 Task: Add Attachment from "Attach a link" to Card Card0000000344 in Board Board0000000086 in Workspace WS0000000029 in Trello. Add Cover Red to Card Card0000000344 in Board Board0000000086 in Workspace WS0000000029 in Trello. Add "Join Card" Button Button0000000344  to Card Card0000000344 in Board Board0000000086 in Workspace WS0000000029 in Trello. Add Description DS0000000344 to Card Card0000000344 in Board Board0000000086 in Workspace WS0000000029 in Trello. Add Comment CM0000000344 to Card Card0000000344 in Board Board0000000086 in Workspace WS0000000029 in Trello
Action: Mouse moved to (81, 328)
Screenshot: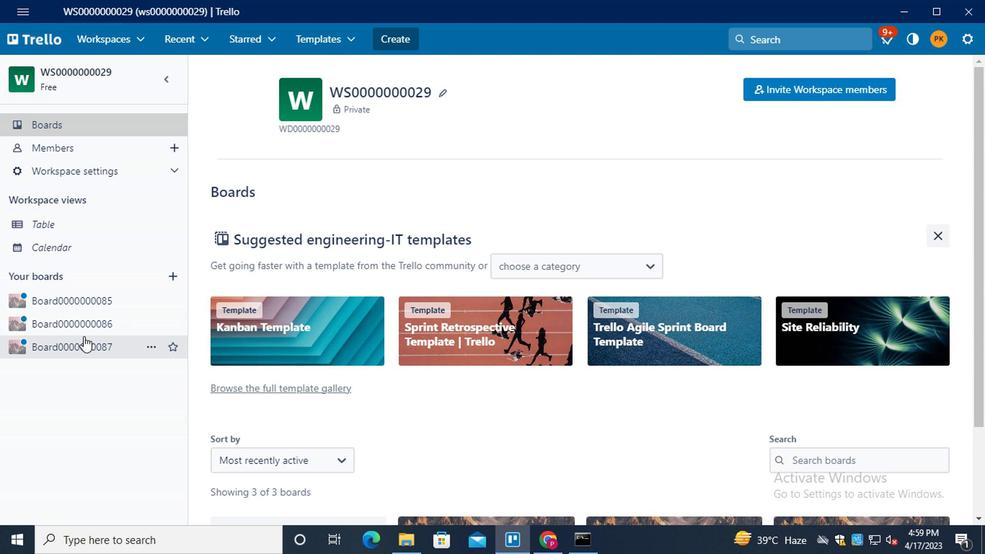 
Action: Mouse pressed left at (81, 328)
Screenshot: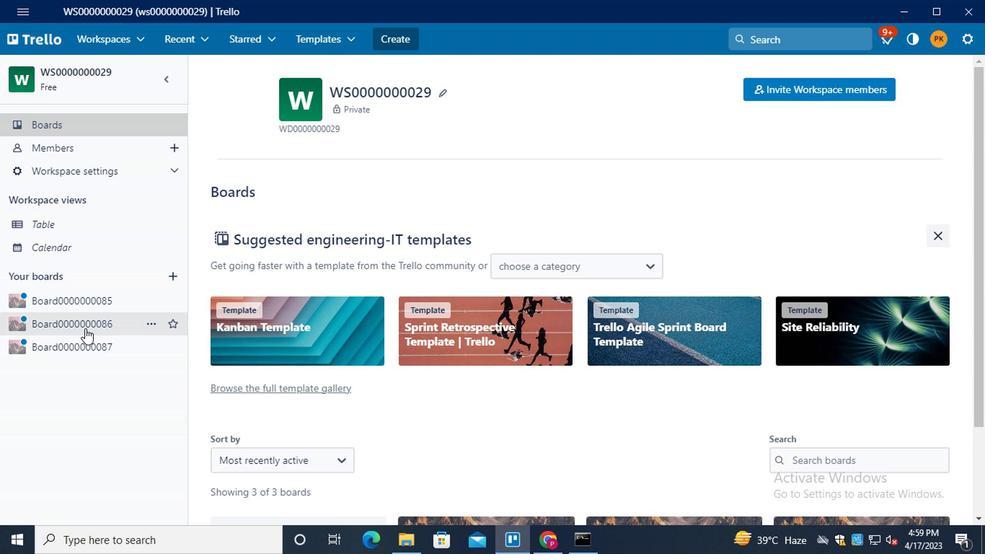 
Action: Mouse moved to (280, 352)
Screenshot: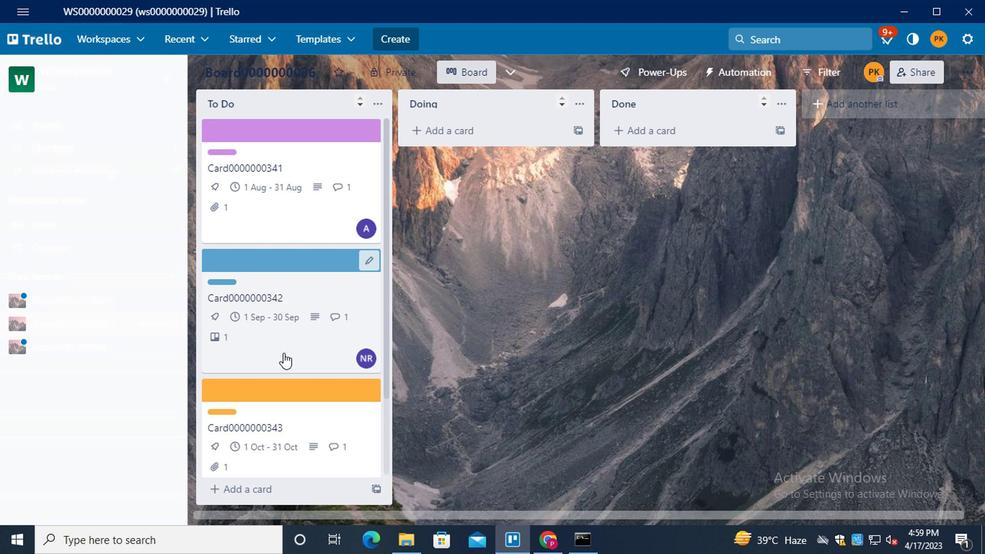 
Action: Mouse scrolled (280, 352) with delta (0, 0)
Screenshot: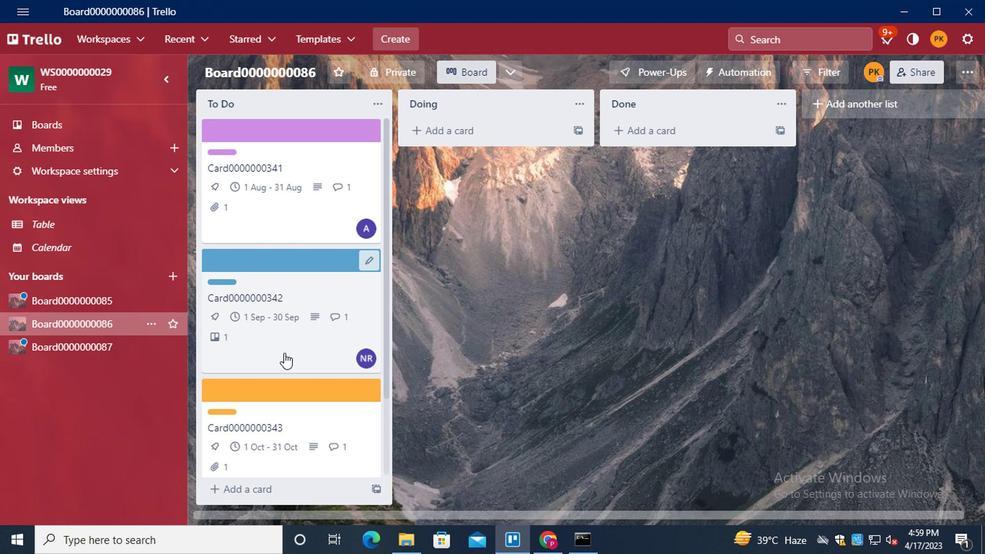 
Action: Mouse scrolled (280, 352) with delta (0, 0)
Screenshot: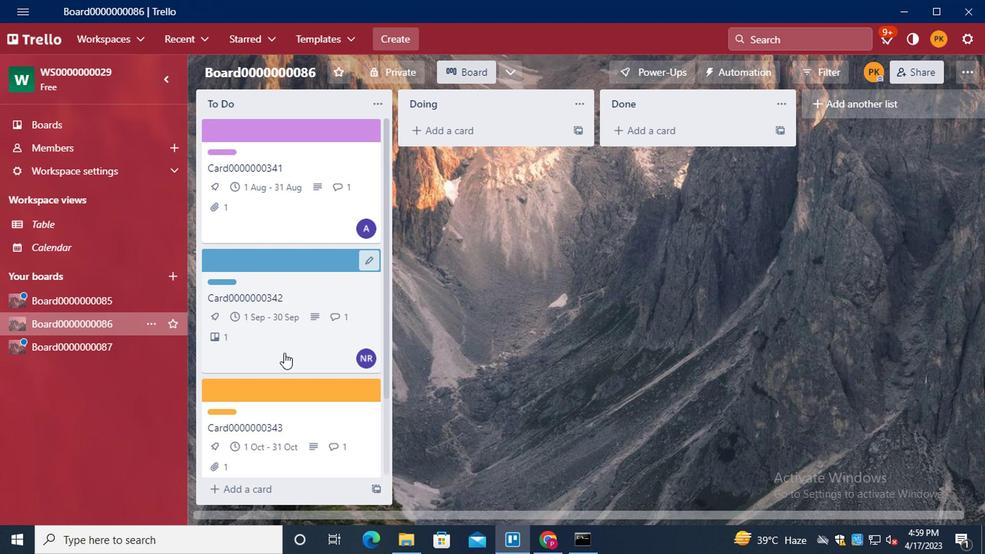
Action: Mouse scrolled (280, 352) with delta (0, 0)
Screenshot: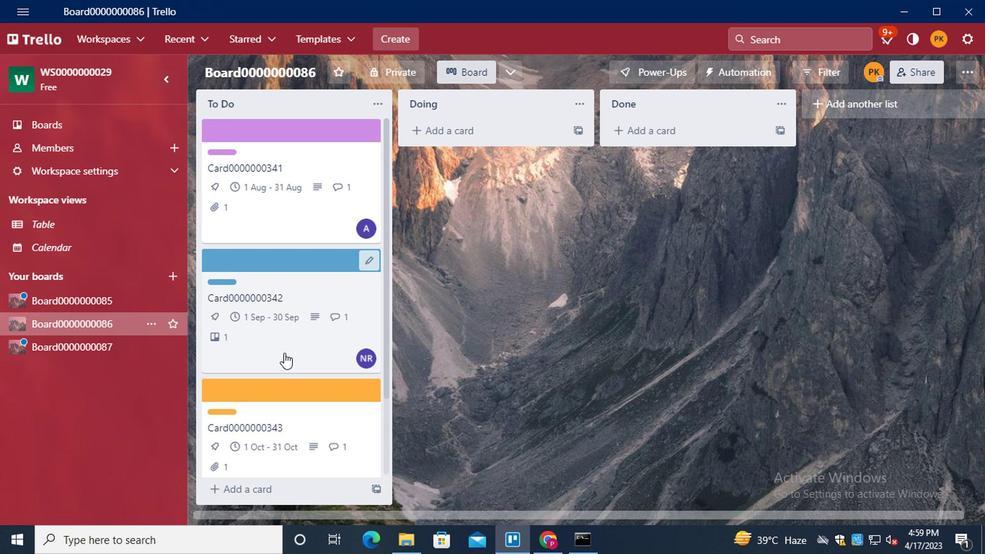 
Action: Mouse moved to (295, 439)
Screenshot: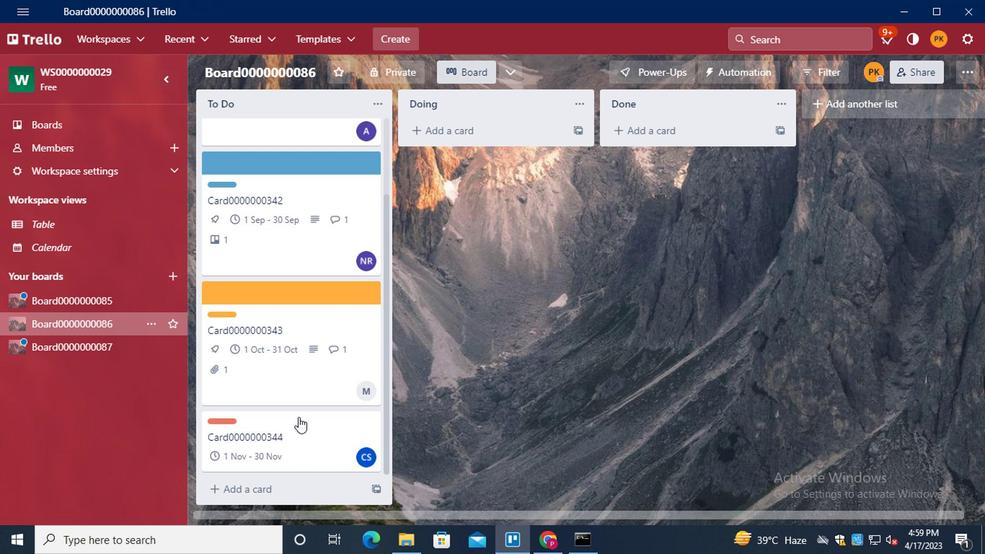 
Action: Mouse pressed left at (295, 439)
Screenshot: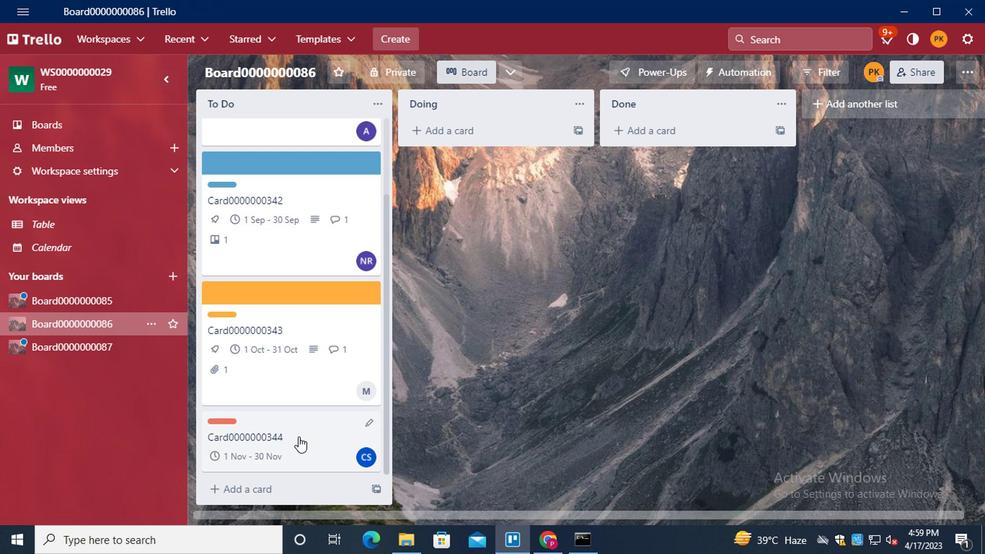 
Action: Mouse moved to (694, 256)
Screenshot: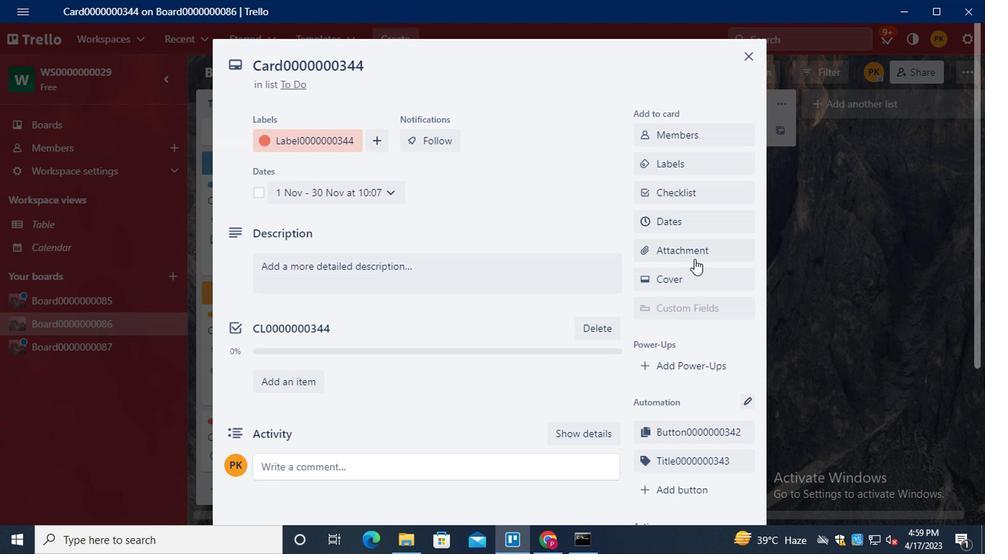 
Action: Mouse pressed left at (694, 256)
Screenshot: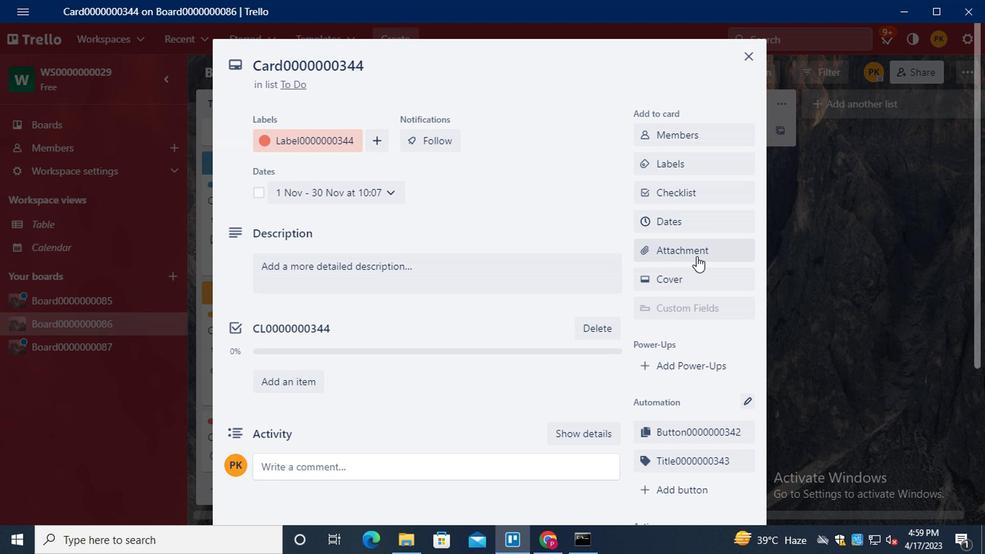 
Action: Mouse moved to (671, 253)
Screenshot: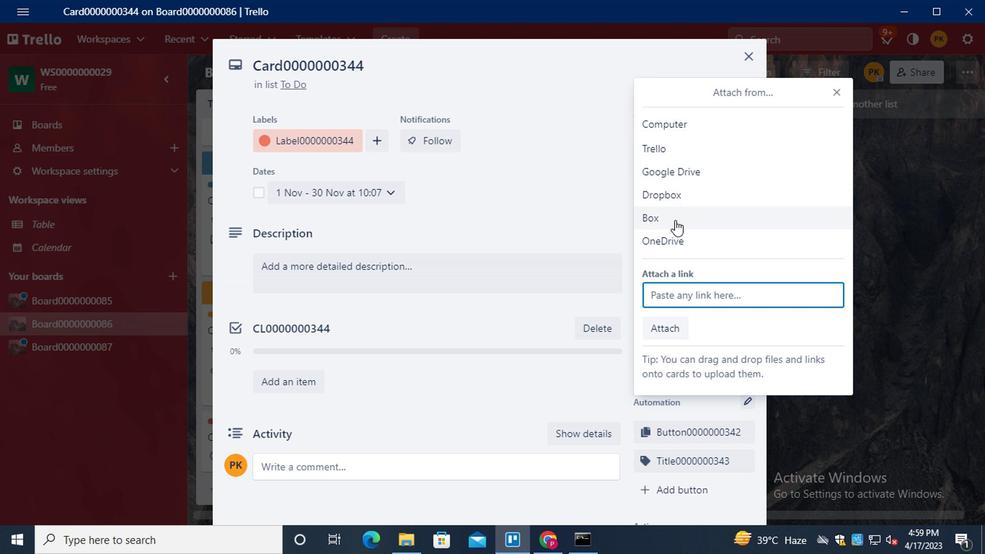 
Action: Key pressed ctrl+V<Key.enter>
Screenshot: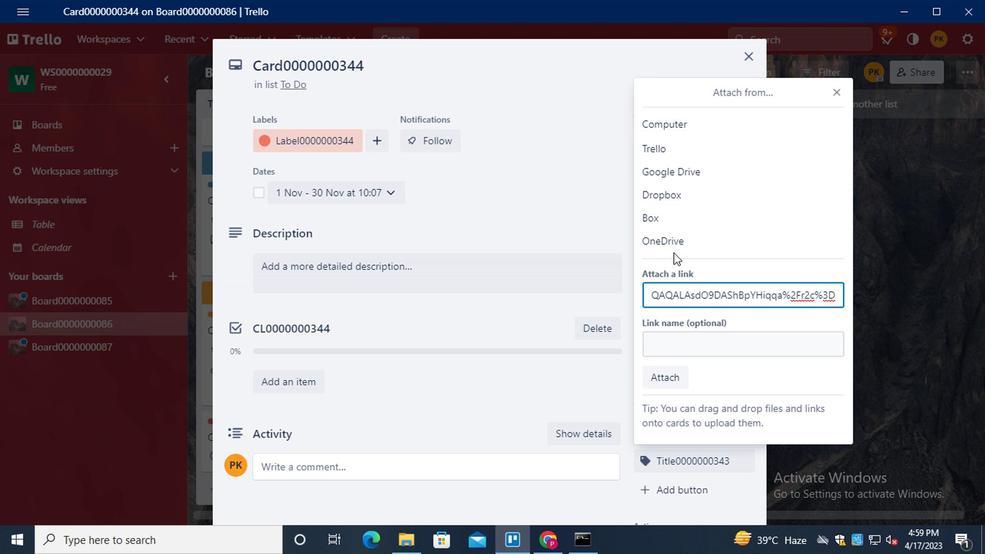 
Action: Mouse moved to (693, 280)
Screenshot: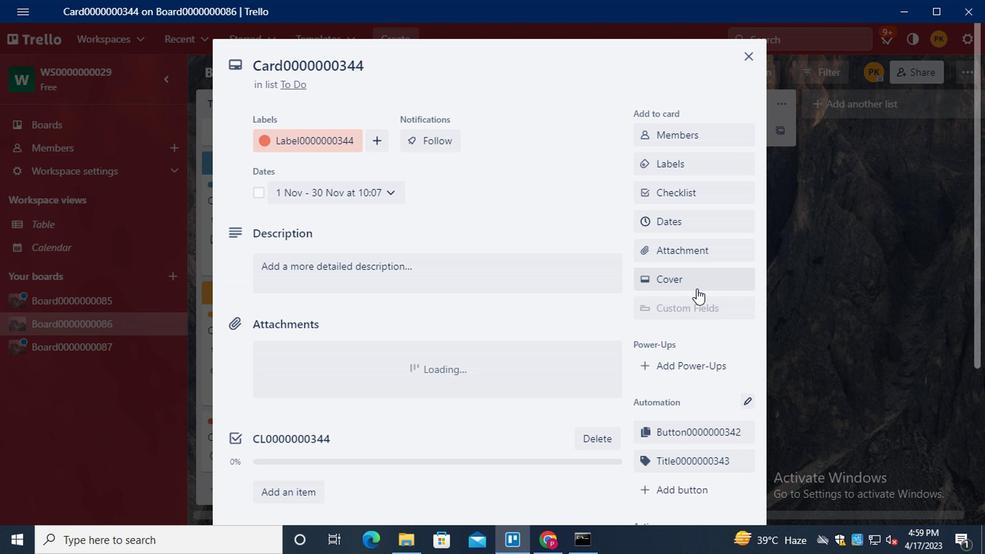 
Action: Mouse pressed left at (693, 280)
Screenshot: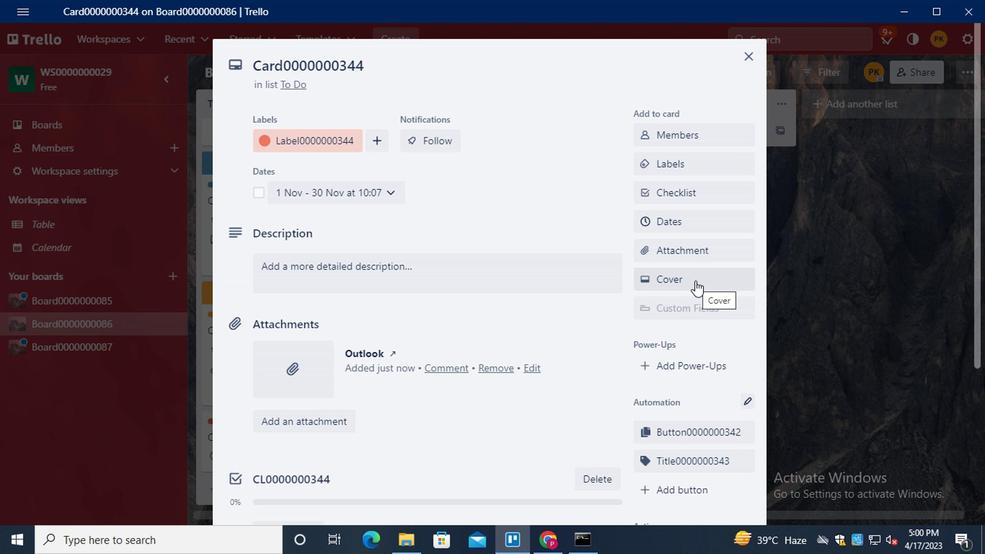 
Action: Mouse moved to (769, 241)
Screenshot: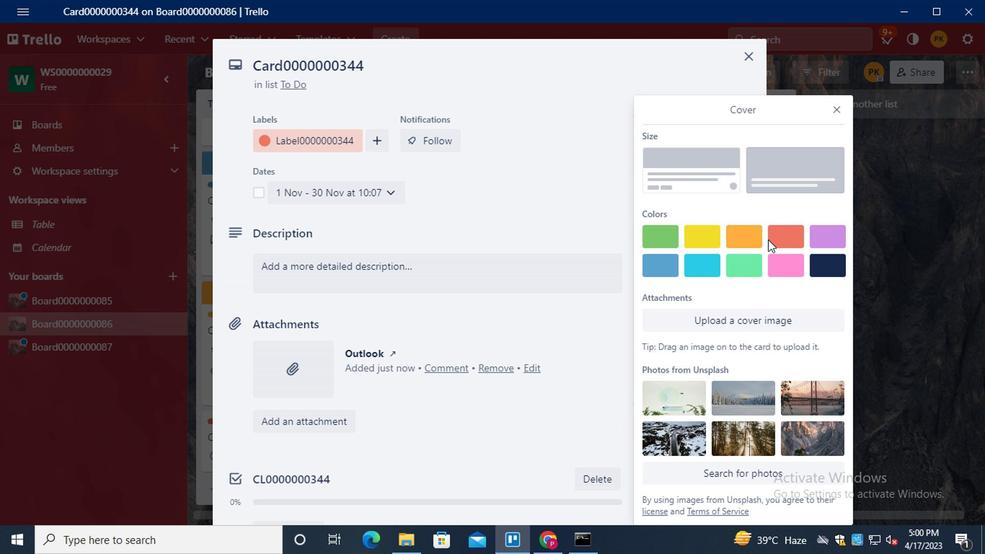 
Action: Mouse pressed left at (769, 241)
Screenshot: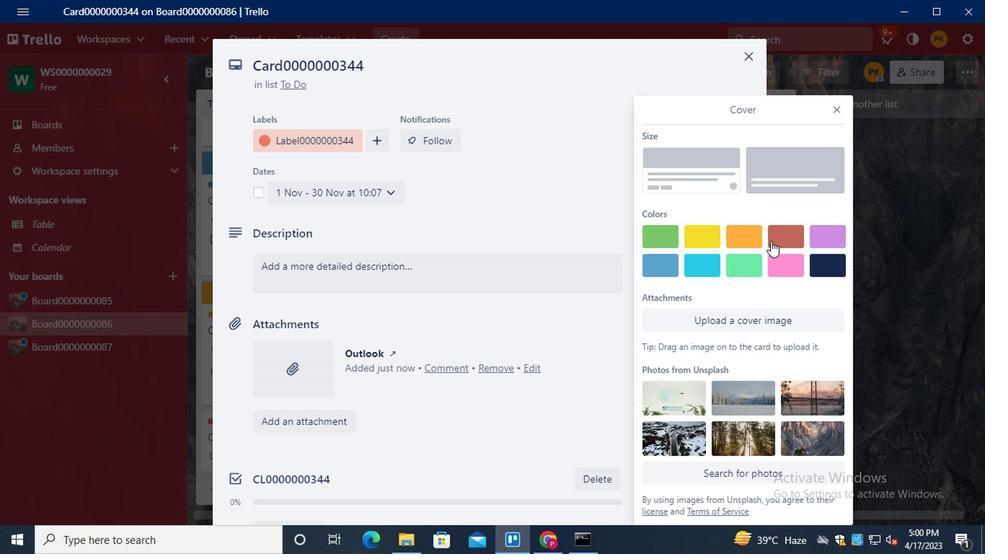 
Action: Mouse moved to (832, 85)
Screenshot: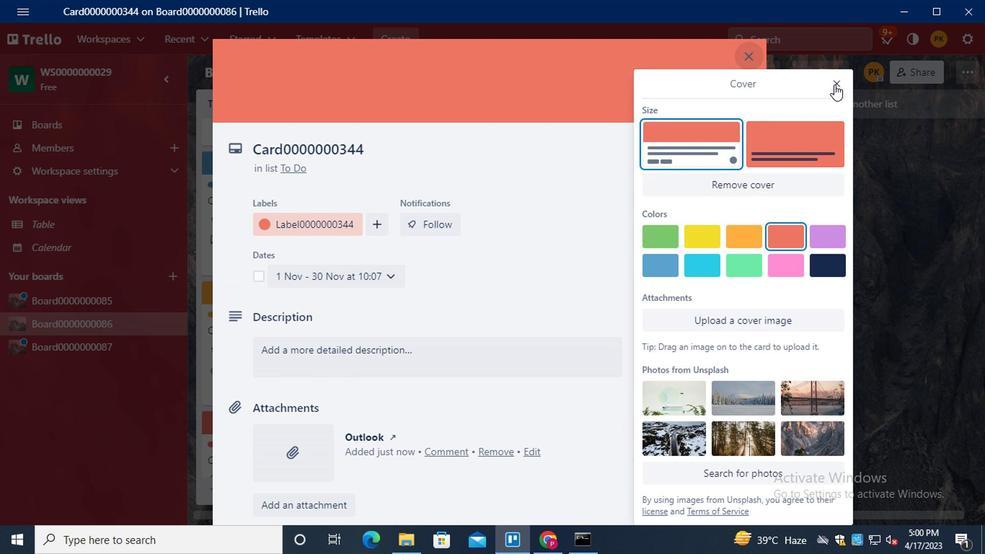 
Action: Mouse pressed left at (832, 85)
Screenshot: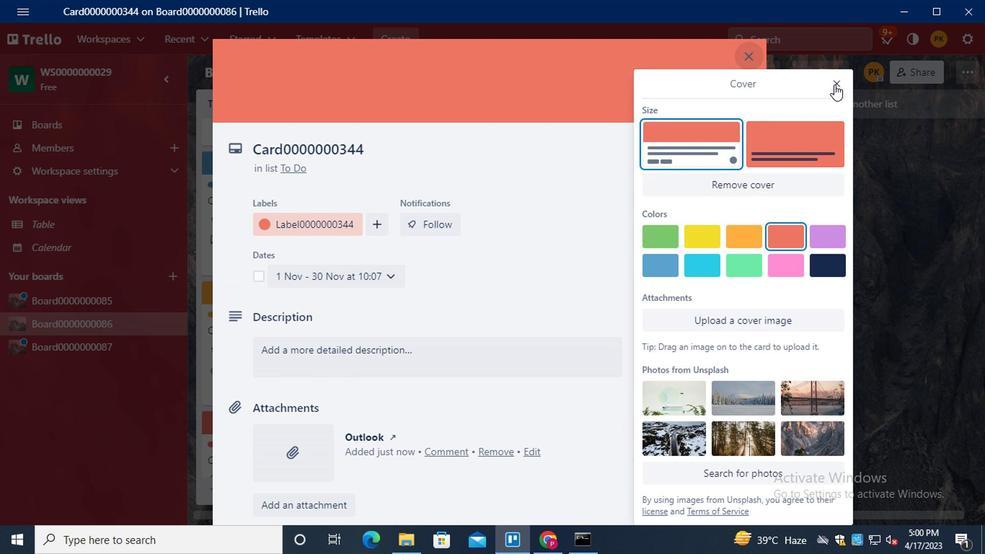 
Action: Mouse moved to (724, 311)
Screenshot: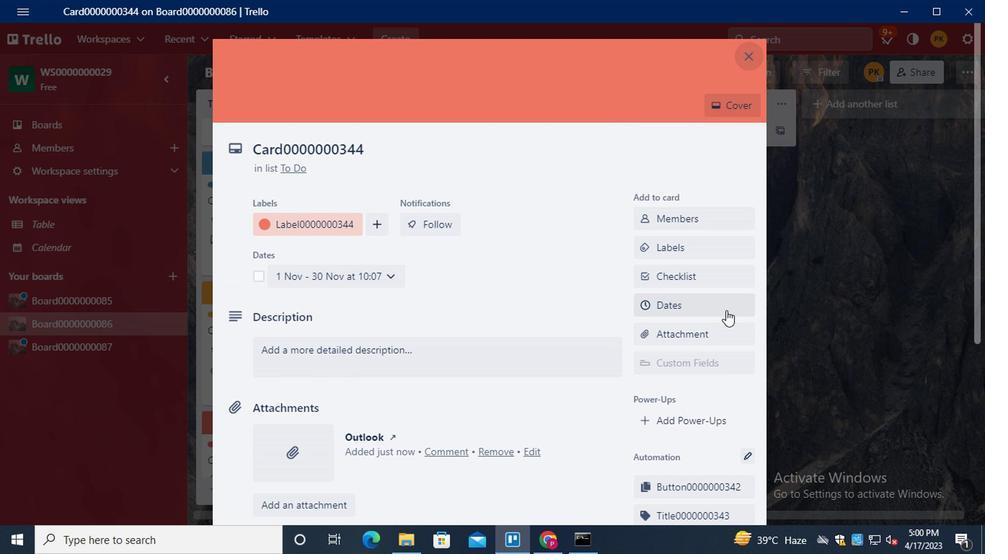 
Action: Mouse scrolled (724, 310) with delta (0, 0)
Screenshot: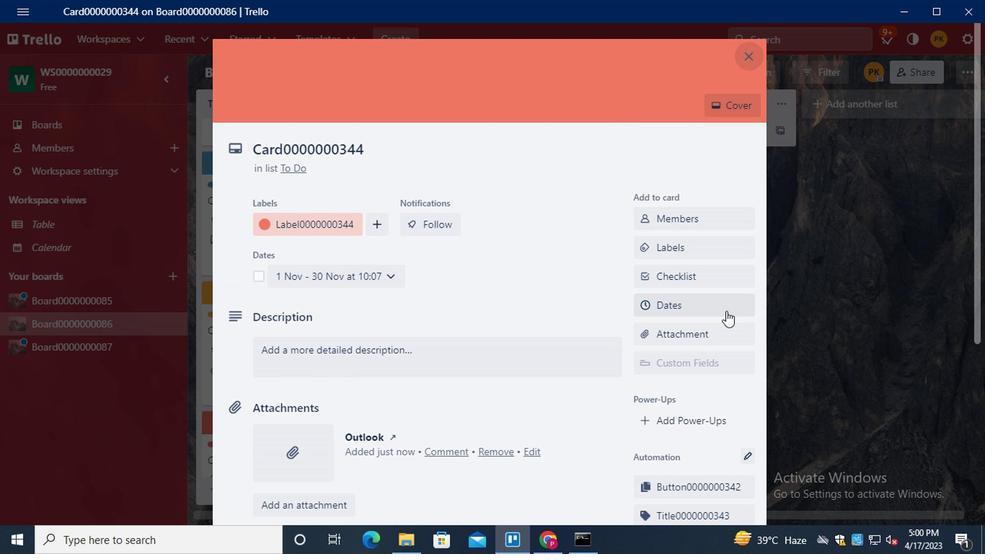 
Action: Mouse scrolled (724, 310) with delta (0, 0)
Screenshot: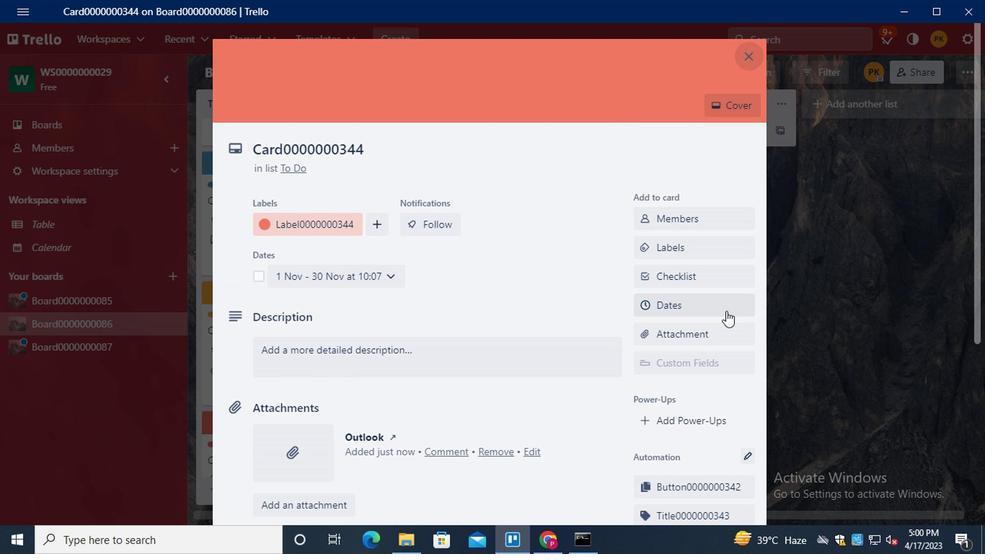 
Action: Mouse moved to (679, 394)
Screenshot: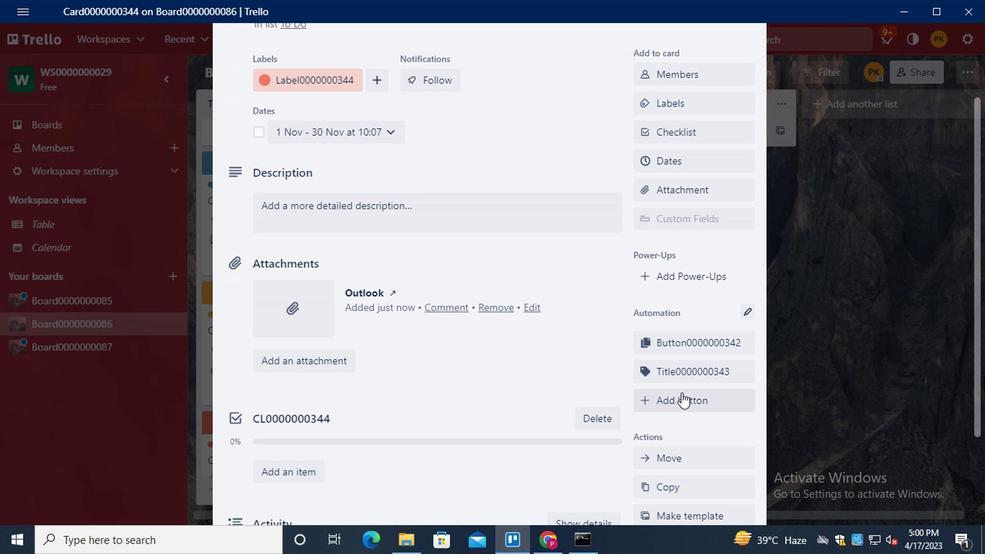 
Action: Mouse pressed left at (679, 394)
Screenshot: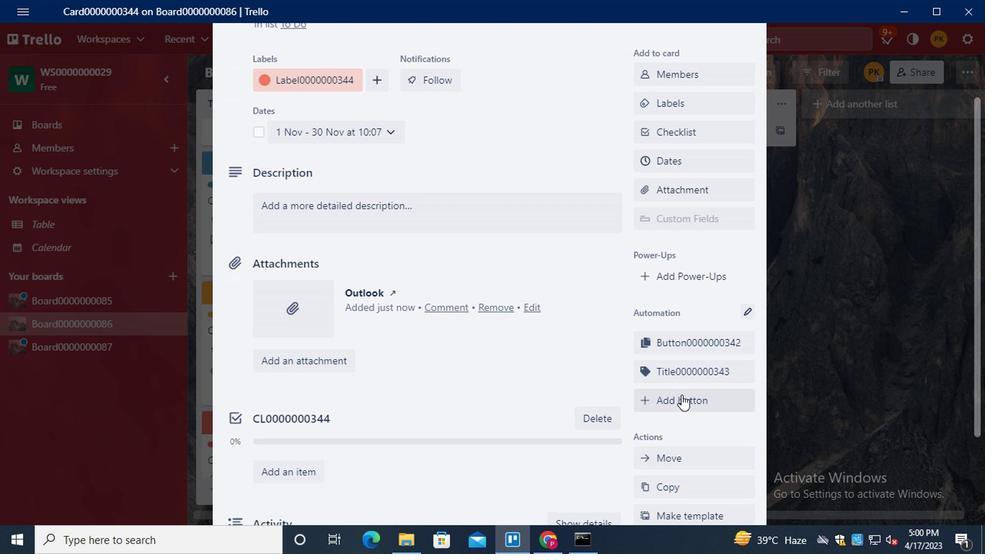 
Action: Mouse moved to (701, 218)
Screenshot: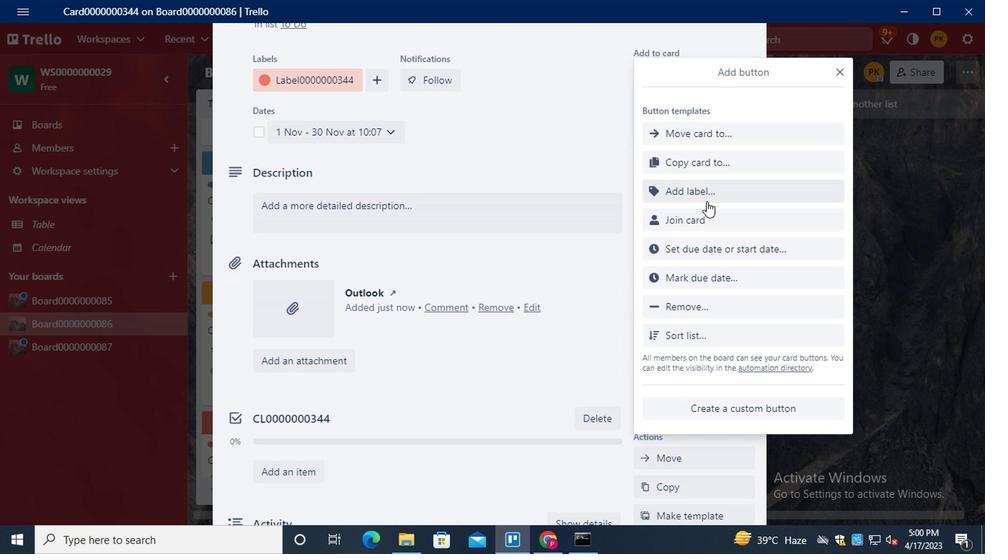 
Action: Mouse pressed left at (701, 218)
Screenshot: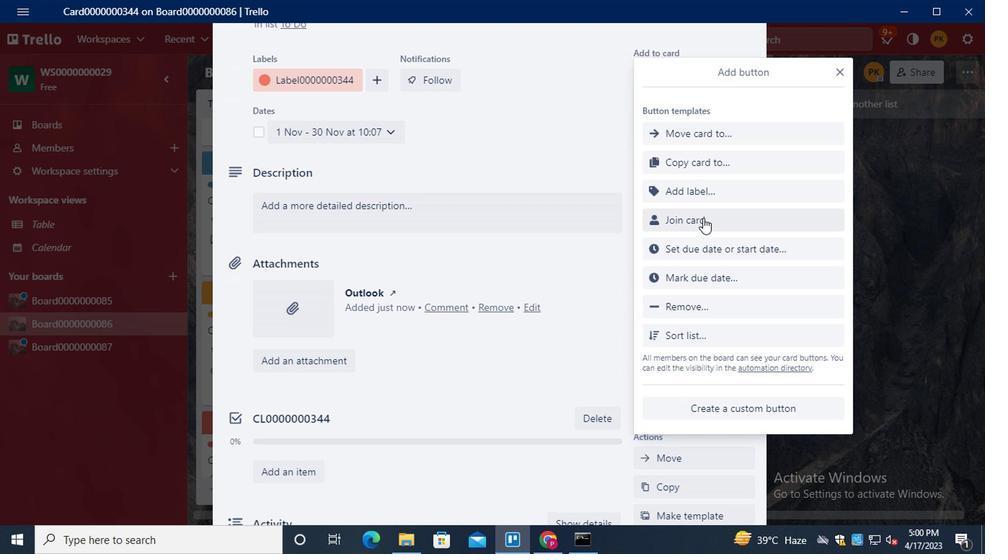 
Action: Key pressed <Key.shift>ctrl+BUTTOM<Key.backspace>N0000000344
Screenshot: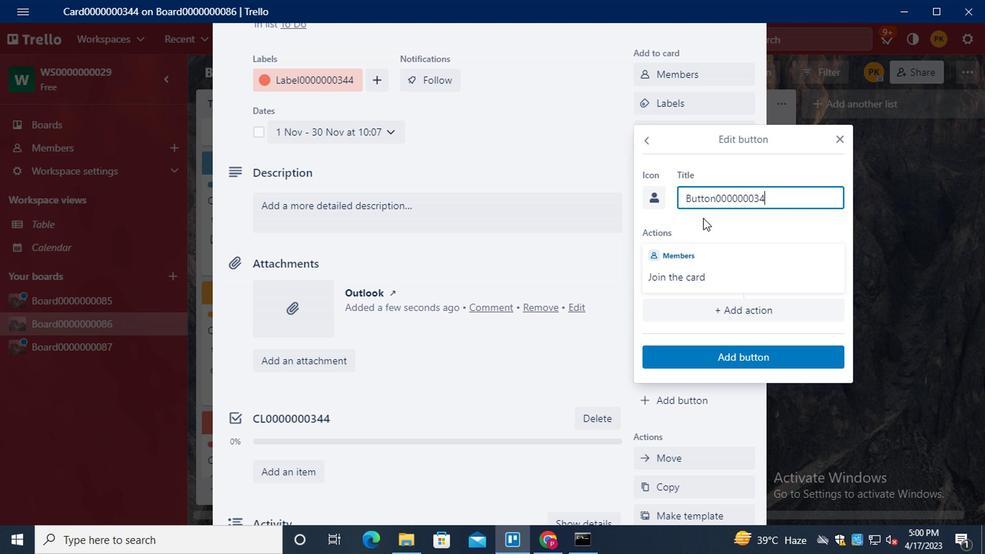 
Action: Mouse moved to (734, 363)
Screenshot: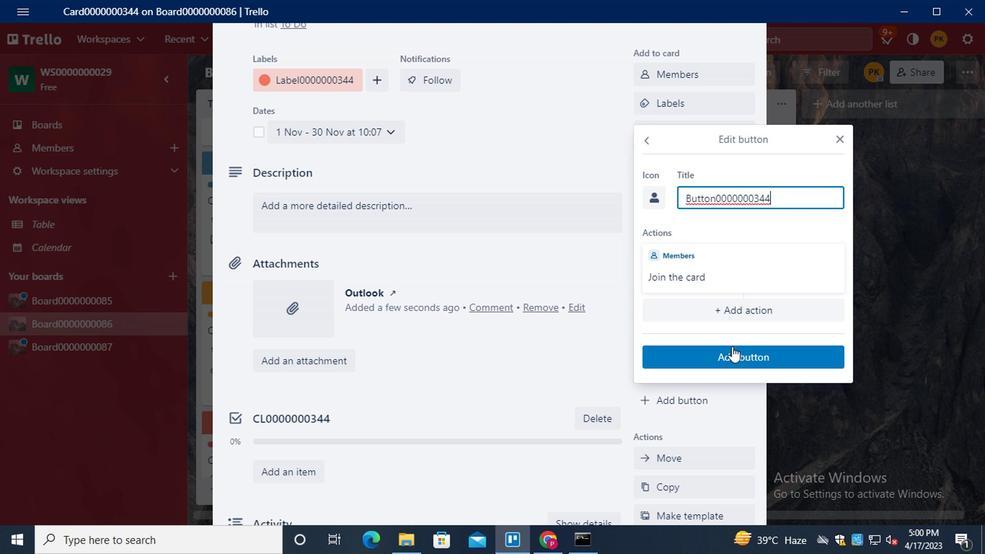 
Action: Mouse pressed left at (734, 363)
Screenshot: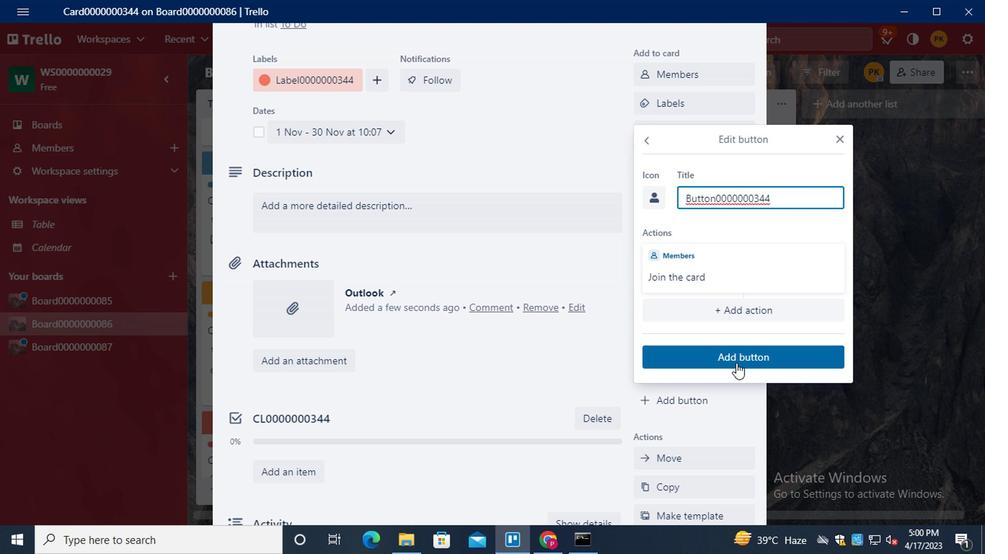 
Action: Mouse moved to (366, 215)
Screenshot: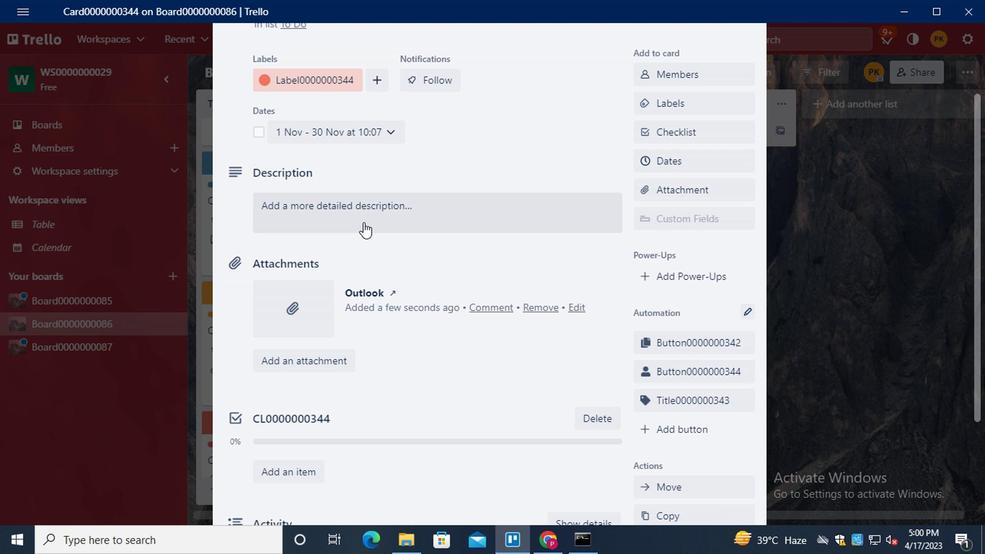 
Action: Mouse pressed left at (366, 215)
Screenshot: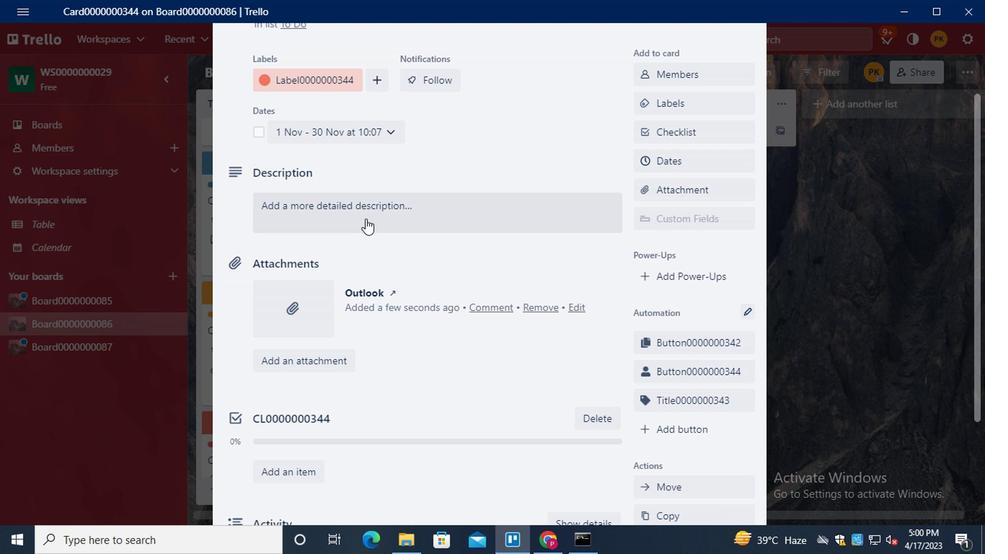 
Action: Key pressed <Key.shift>DS0000000344
Screenshot: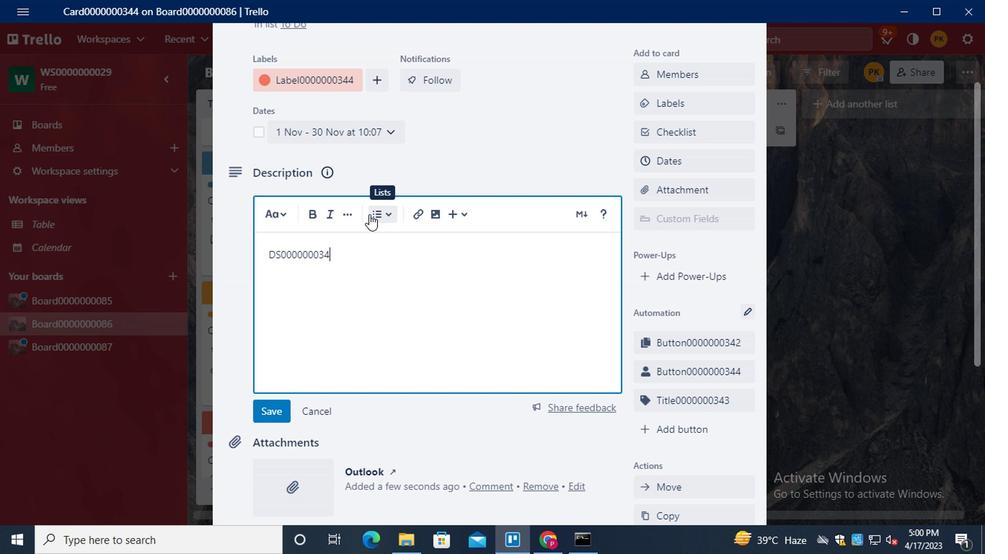 
Action: Mouse moved to (275, 399)
Screenshot: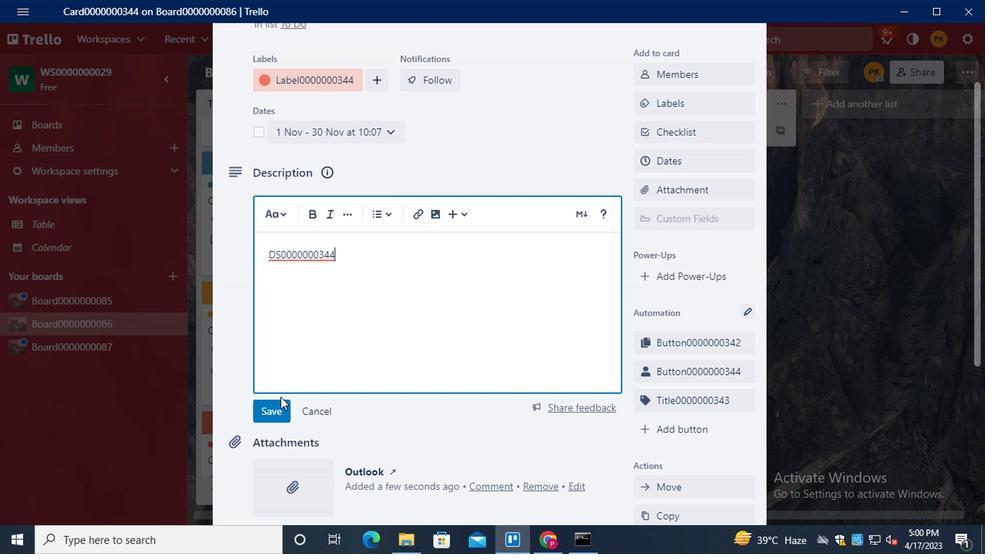 
Action: Mouse pressed left at (275, 399)
Screenshot: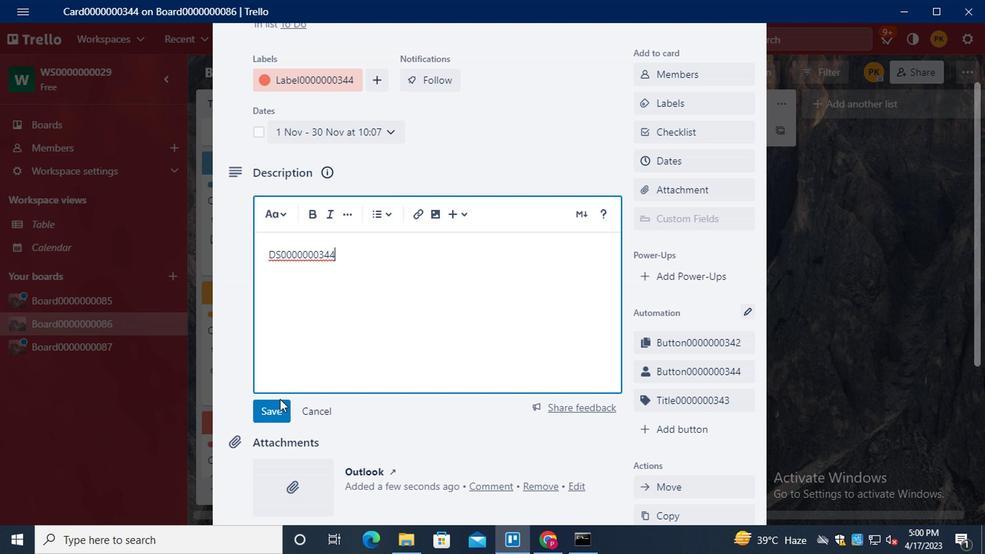 
Action: Mouse moved to (317, 376)
Screenshot: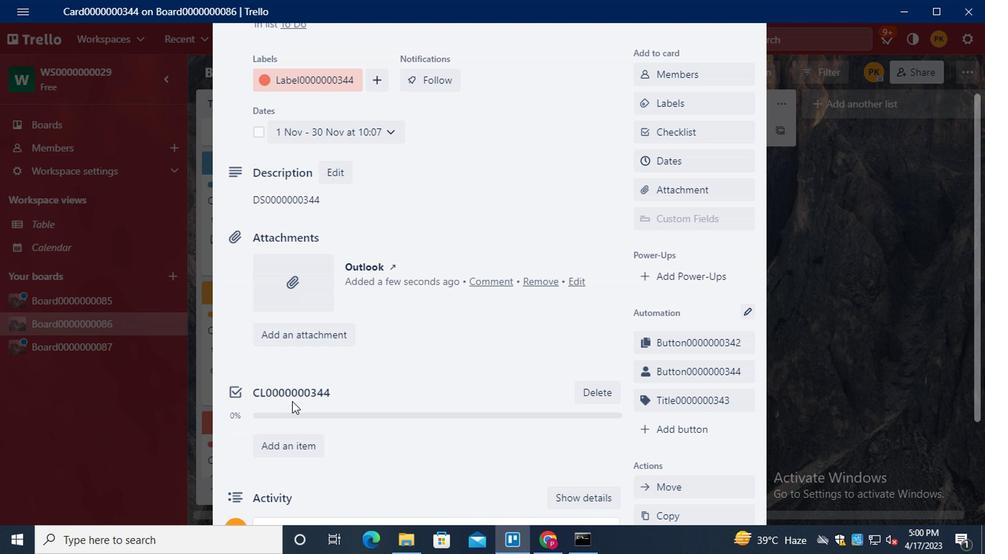 
Action: Mouse scrolled (317, 375) with delta (0, 0)
Screenshot: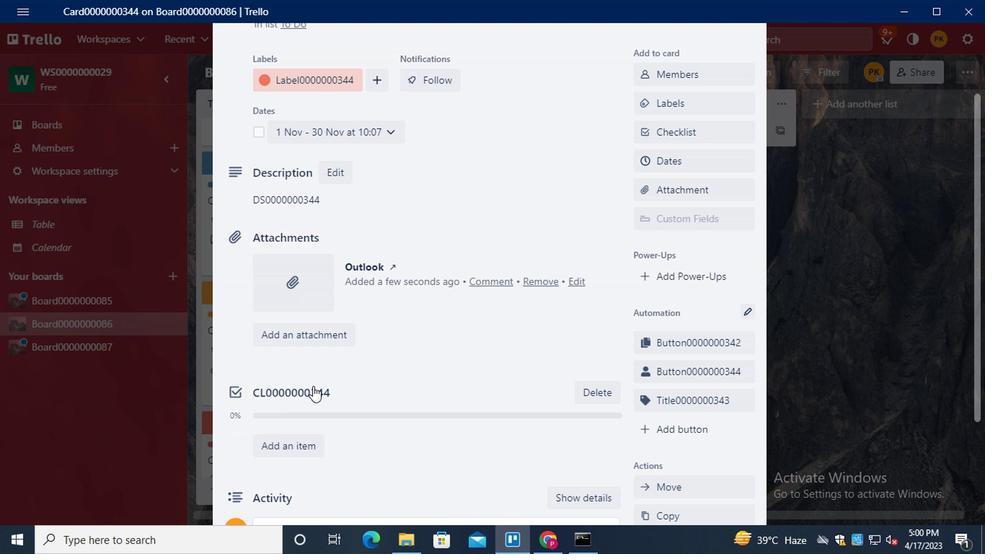 
Action: Mouse scrolled (317, 375) with delta (0, 0)
Screenshot: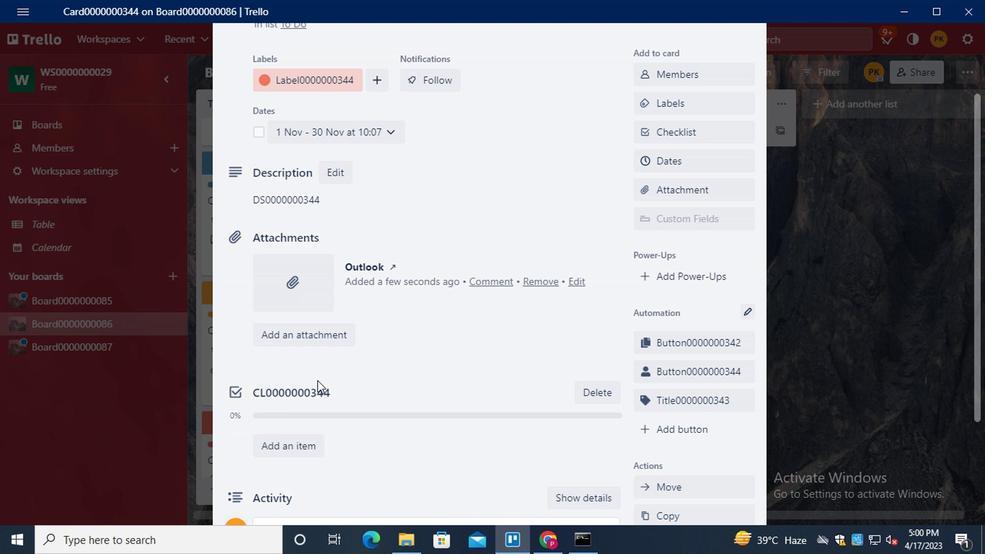 
Action: Mouse scrolled (317, 375) with delta (0, 0)
Screenshot: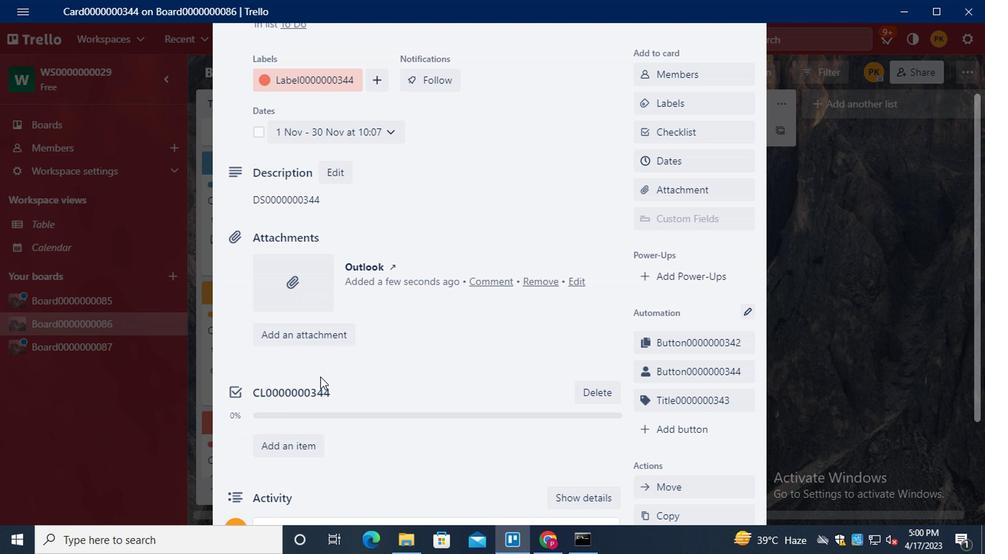 
Action: Mouse scrolled (317, 375) with delta (0, 0)
Screenshot: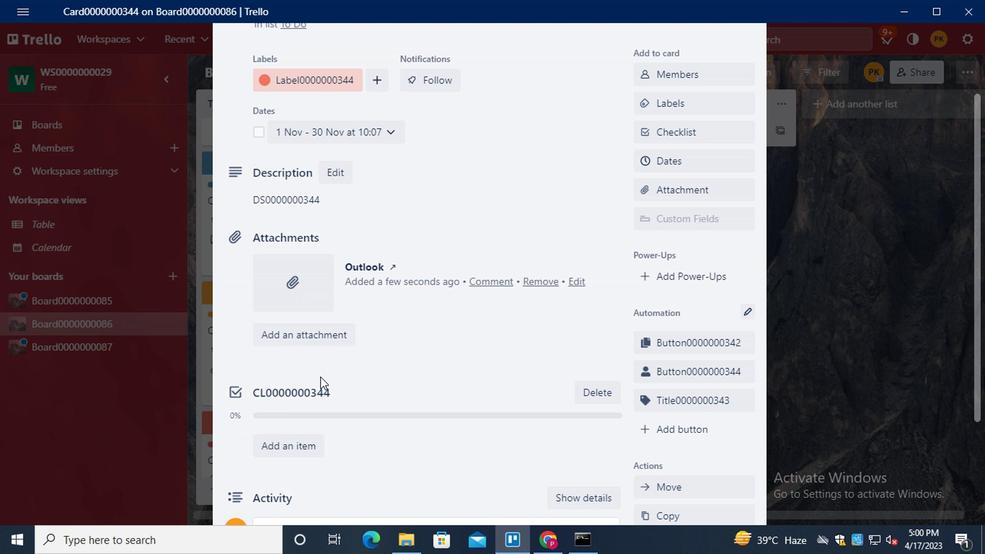 
Action: Mouse moved to (338, 355)
Screenshot: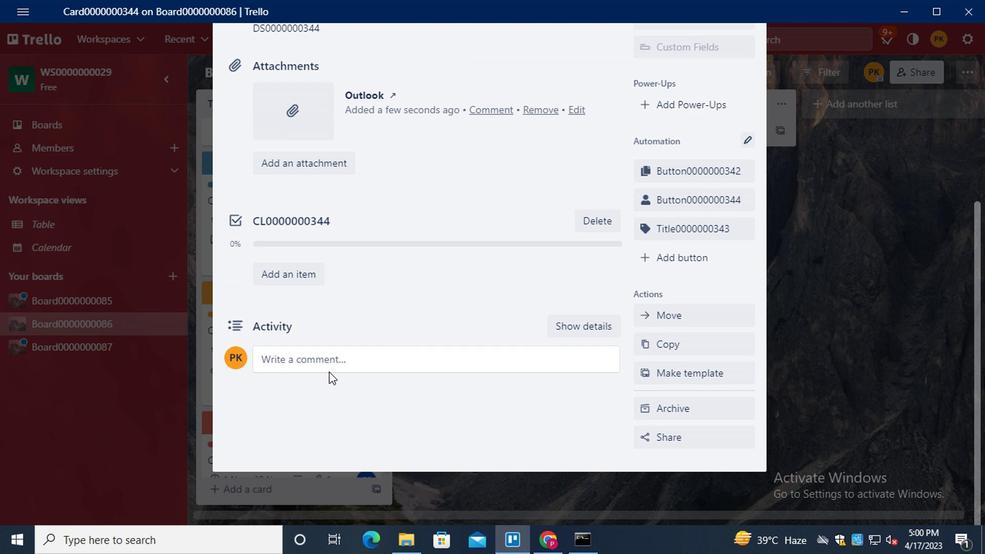
Action: Mouse pressed left at (338, 355)
Screenshot: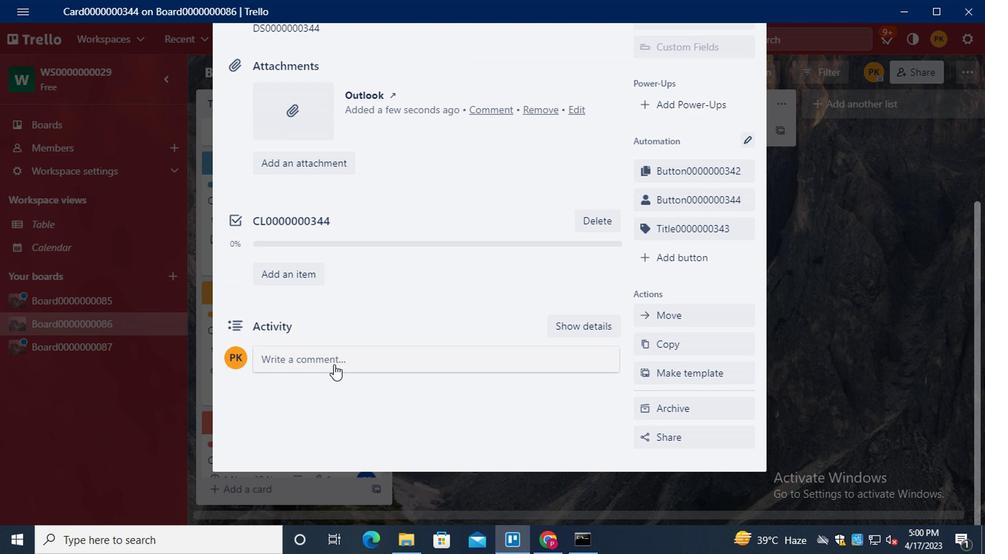 
Action: Key pressed <Key.shift><Key.shift><Key.shift><Key.shift><Key.shift><Key.shift><Key.shift><Key.shift><Key.shift><Key.shift><Key.shift><Key.shift><Key.shift><Key.shift><Key.shift><Key.shift><Key.shift><Key.shift><Key.shift><Key.shift><Key.shift><Key.shift><Key.shift><Key.shift><Key.shift><Key.shift><Key.shift><Key.shift><Key.shift><Key.shift><Key.shift><Key.shift><Key.shift><Key.shift><Key.shift><Key.shift><Key.shift><Key.shift><Key.shift><Key.shift><Key.shift><Key.shift><Key.shift><Key.shift><Key.shift><Key.shift><Key.shift><Key.shift>CM0000000344
Screenshot: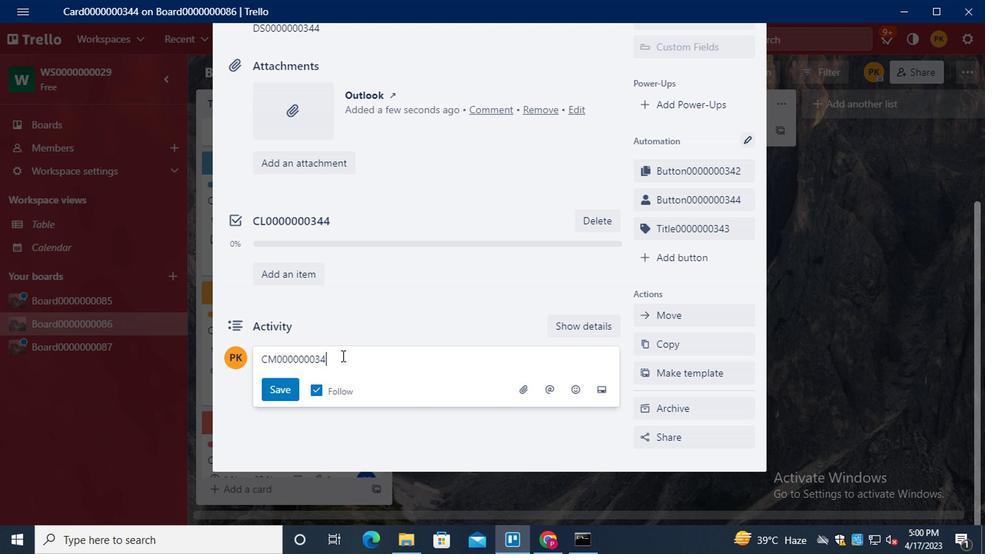 
Action: Mouse moved to (288, 388)
Screenshot: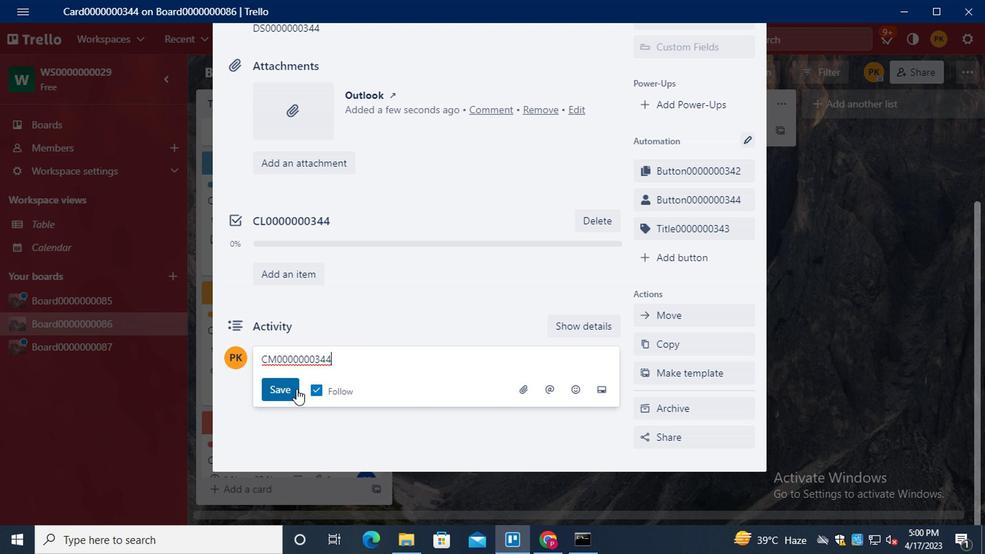 
Action: Mouse pressed left at (288, 388)
Screenshot: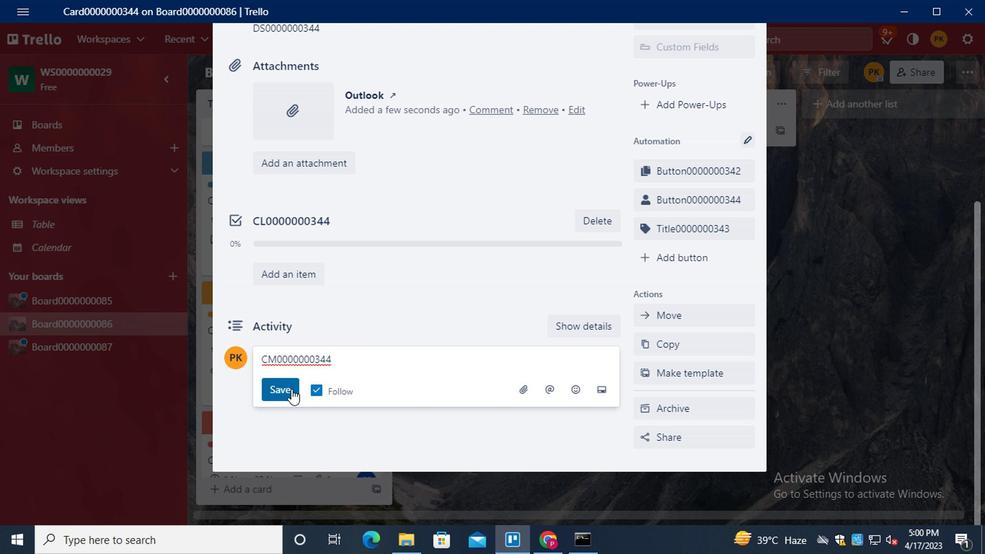 
Action: Mouse moved to (344, 363)
Screenshot: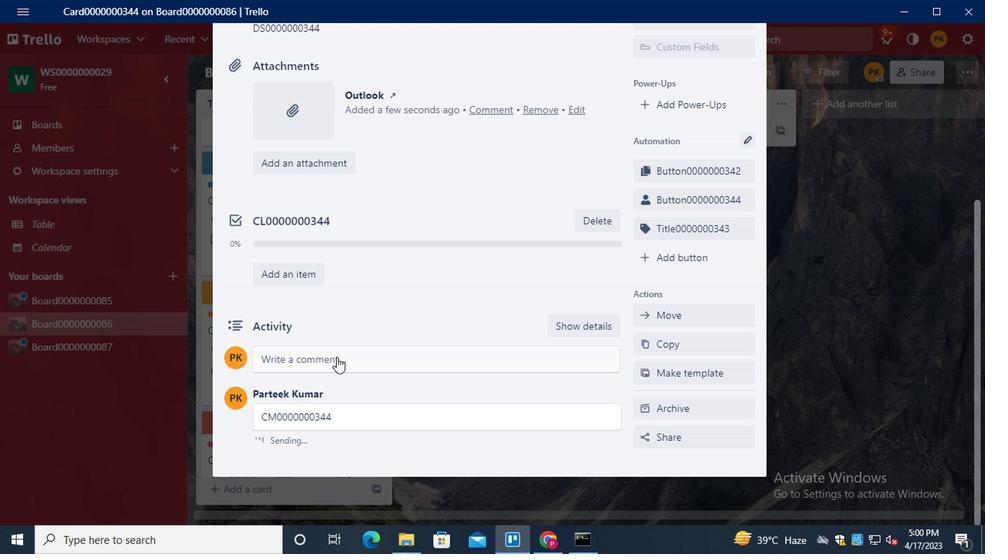 
Action: Mouse scrolled (344, 364) with delta (0, 0)
Screenshot: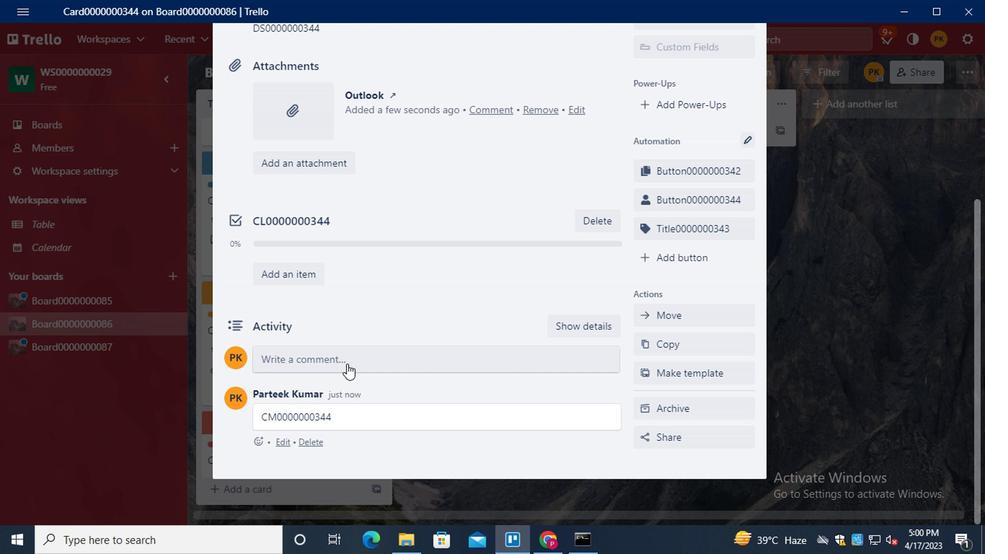 
Action: Mouse scrolled (344, 364) with delta (0, 0)
Screenshot: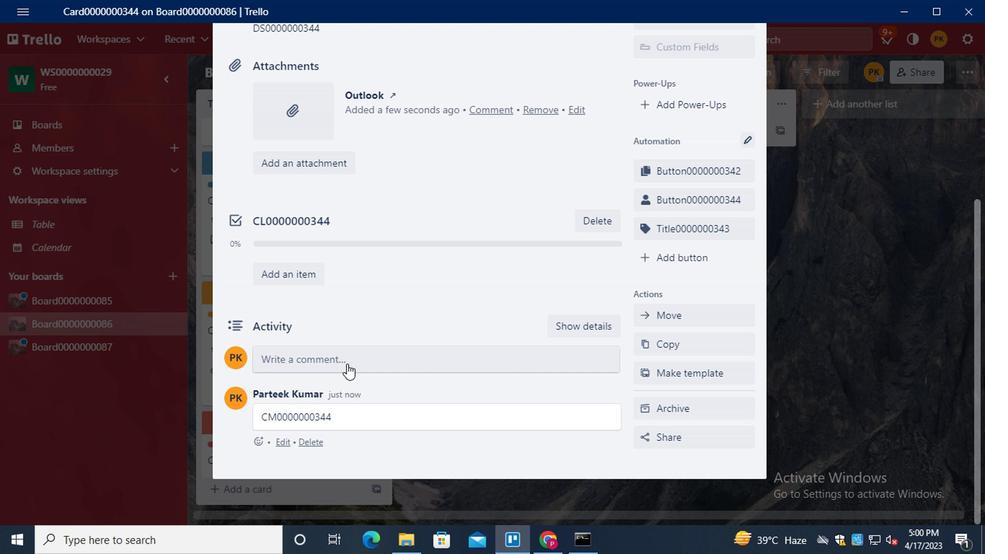 
Action: Mouse scrolled (344, 364) with delta (0, 0)
Screenshot: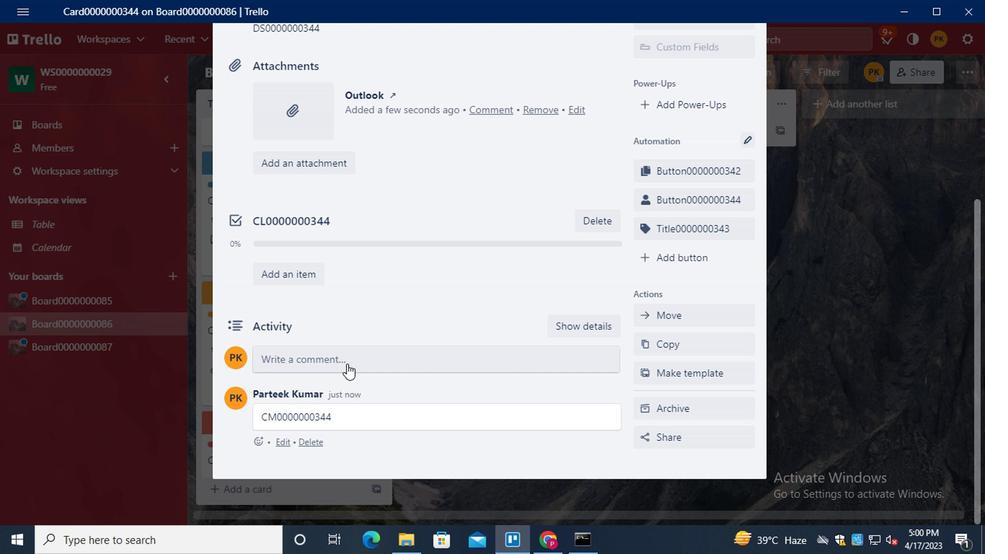 
Action: Mouse scrolled (344, 364) with delta (0, 0)
Screenshot: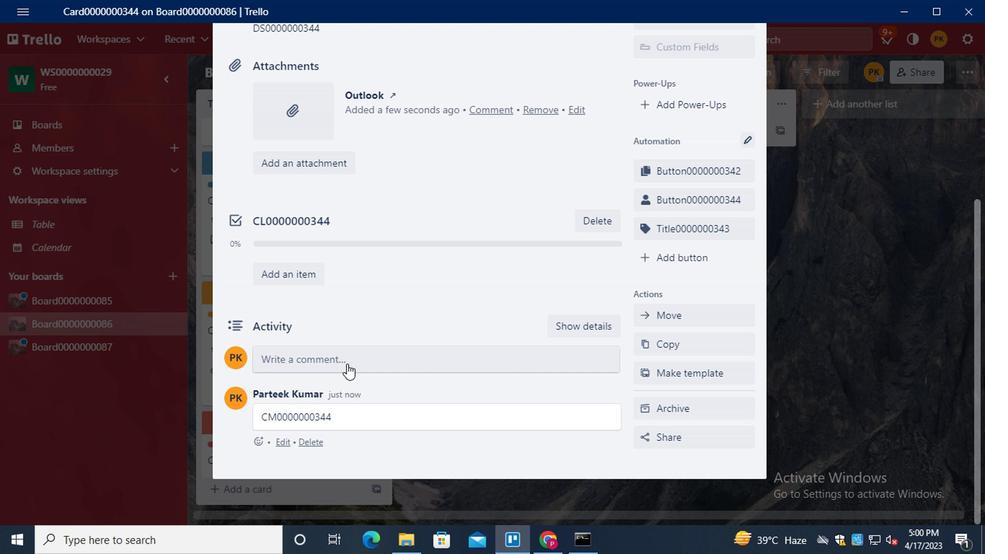 
Action: Mouse scrolled (344, 364) with delta (0, 0)
Screenshot: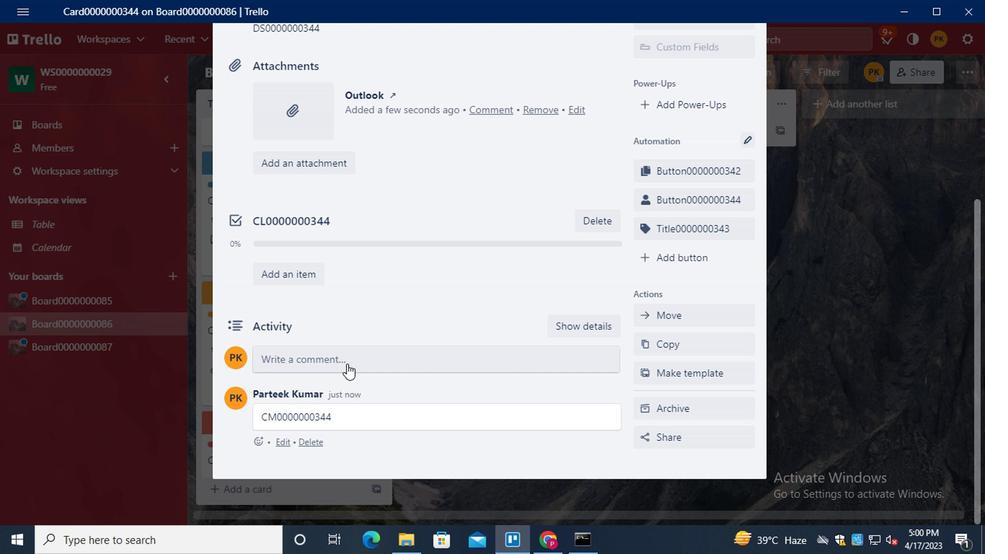 
Action: Mouse scrolled (344, 364) with delta (0, 0)
Screenshot: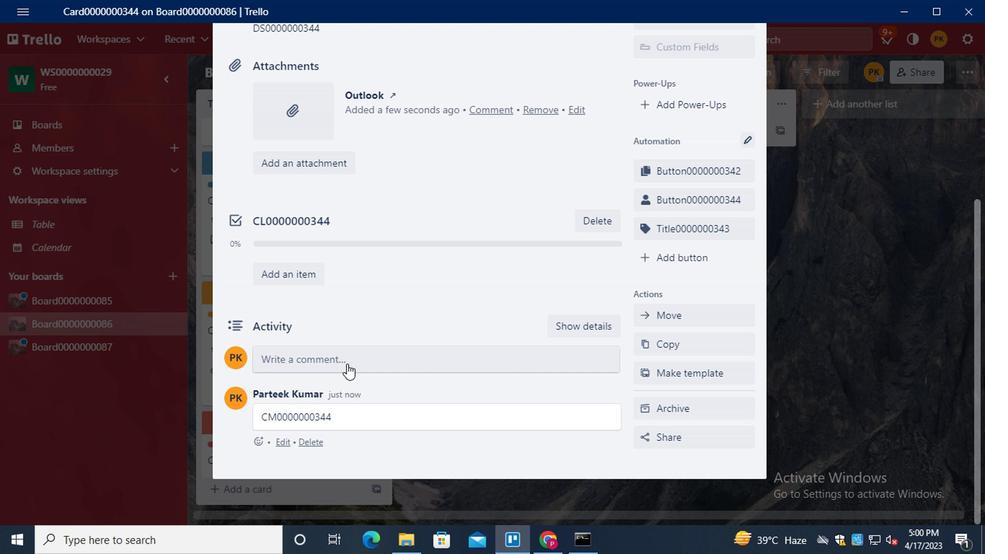 
Action: Mouse scrolled (344, 364) with delta (0, 0)
Screenshot: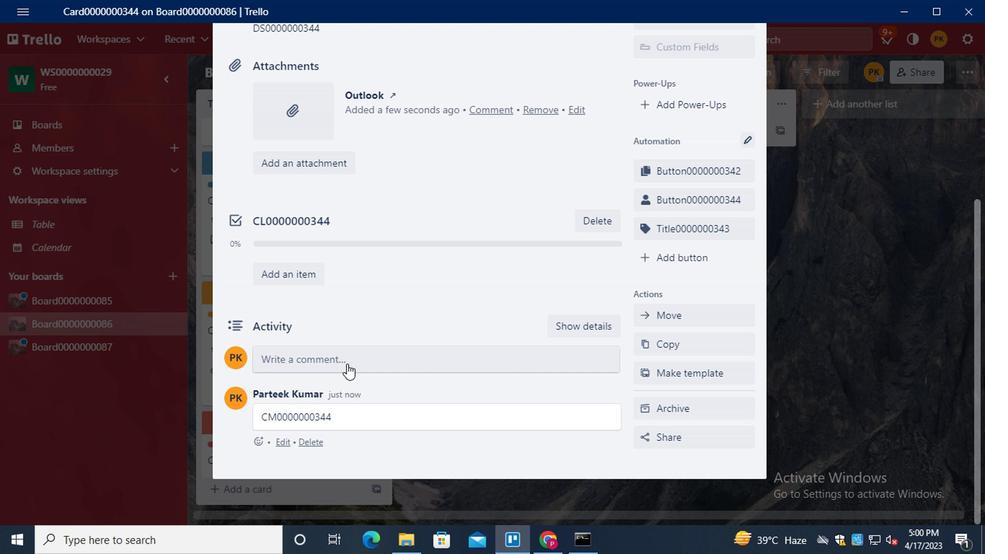 
Action: Key pressed <Key.f8>
Screenshot: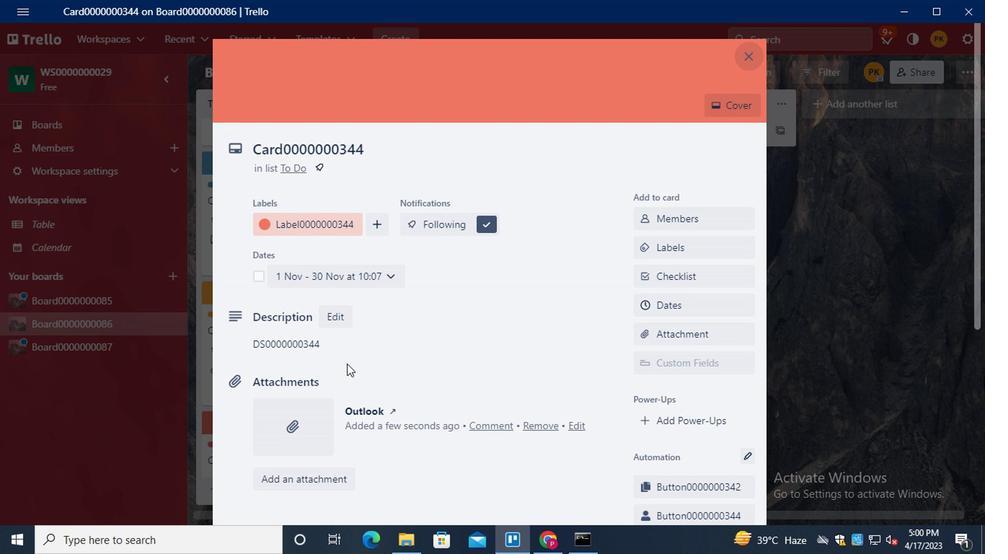 
